 Task: Set the spectrum inversion for digital television and radio to "On".
Action: Mouse moved to (98, 11)
Screenshot: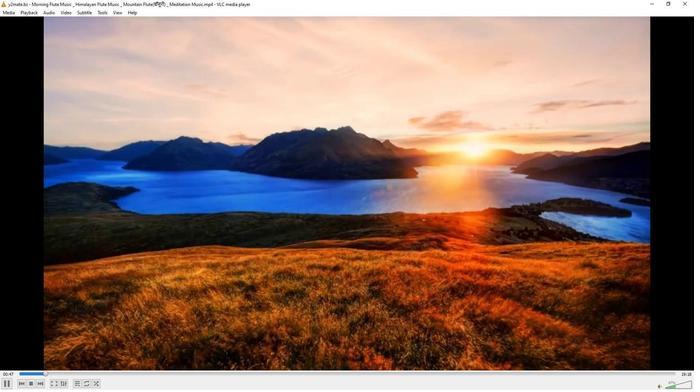 
Action: Mouse pressed left at (98, 11)
Screenshot: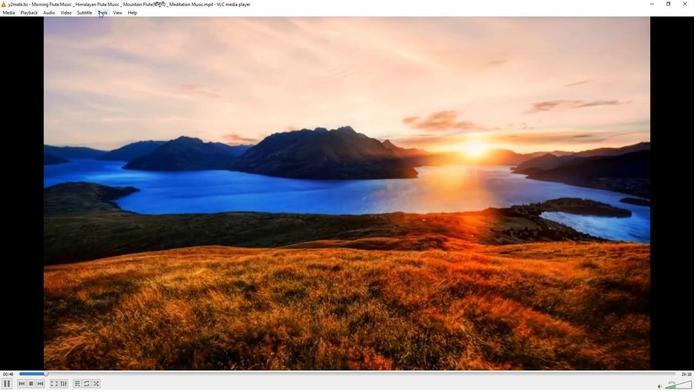 
Action: Mouse moved to (120, 98)
Screenshot: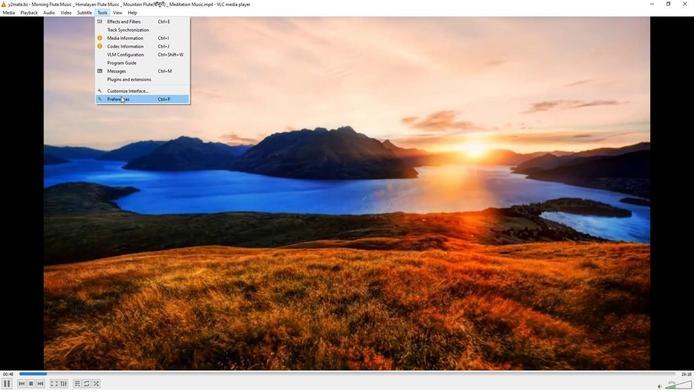 
Action: Mouse pressed left at (120, 98)
Screenshot: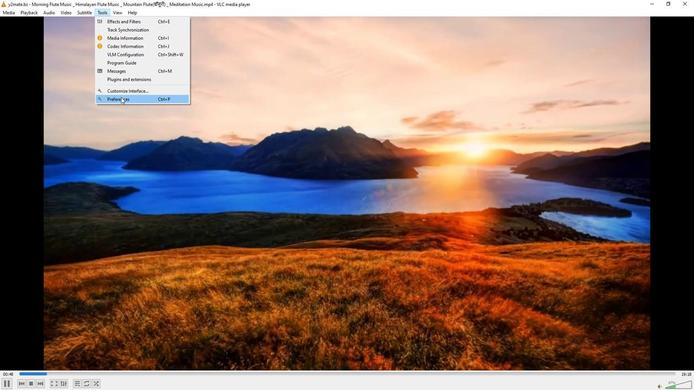 
Action: Mouse moved to (231, 317)
Screenshot: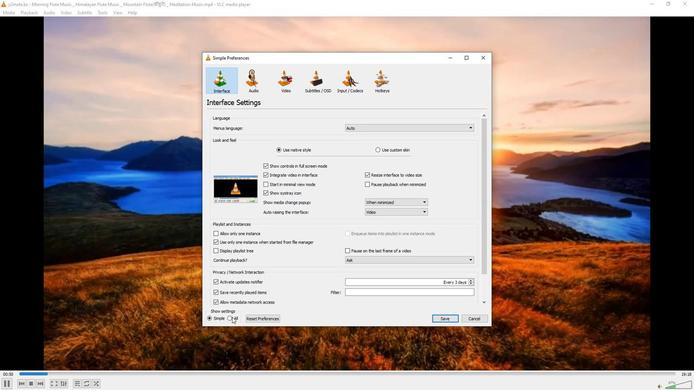 
Action: Mouse pressed left at (231, 317)
Screenshot: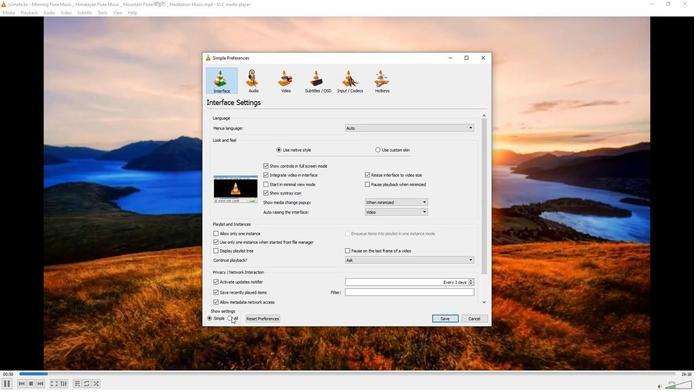
Action: Mouse moved to (217, 196)
Screenshot: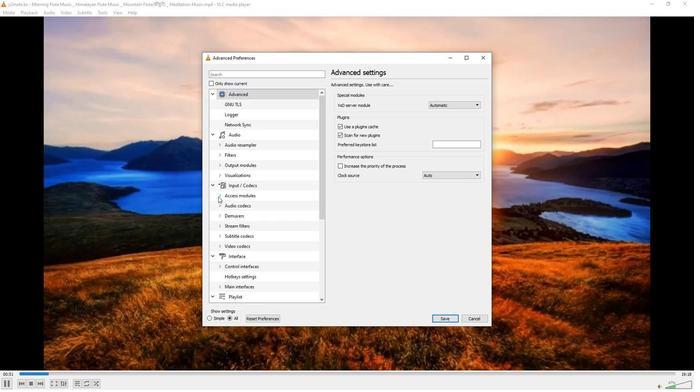 
Action: Mouse pressed left at (217, 196)
Screenshot: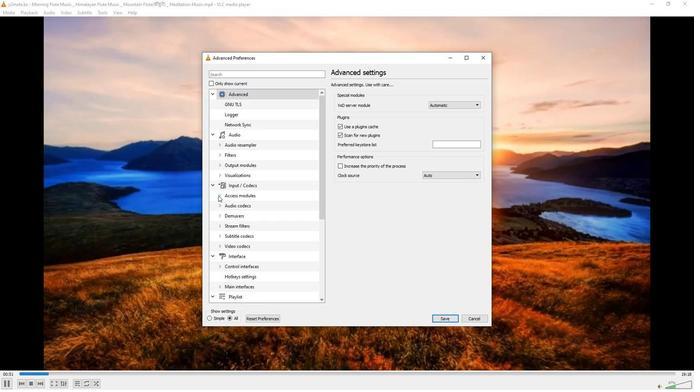 
Action: Mouse moved to (240, 255)
Screenshot: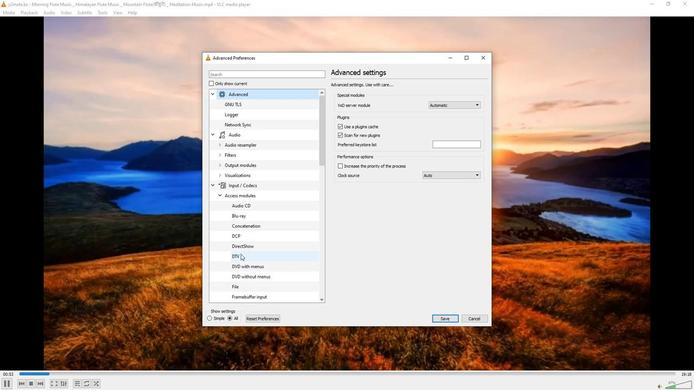 
Action: Mouse pressed left at (240, 255)
Screenshot: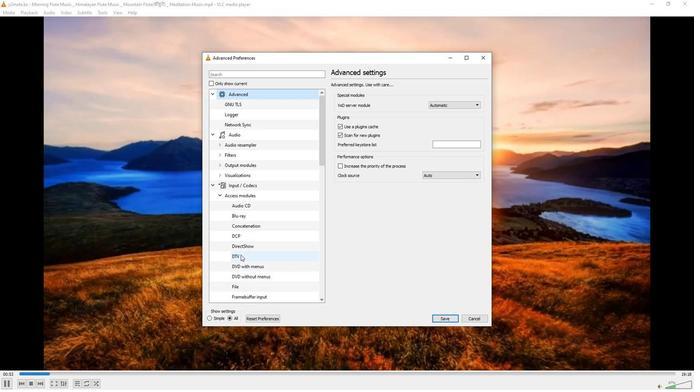 
Action: Mouse moved to (462, 126)
Screenshot: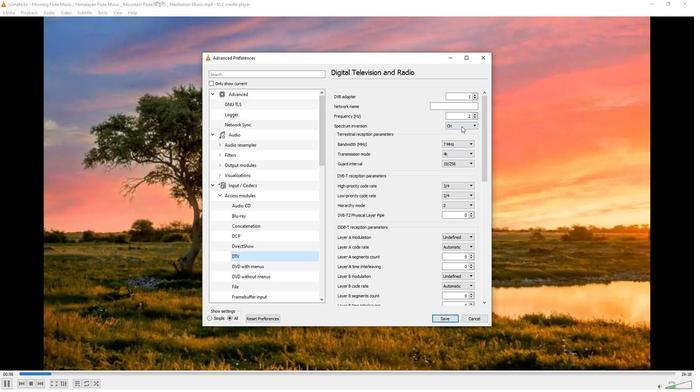 
Action: Mouse pressed left at (462, 126)
Screenshot: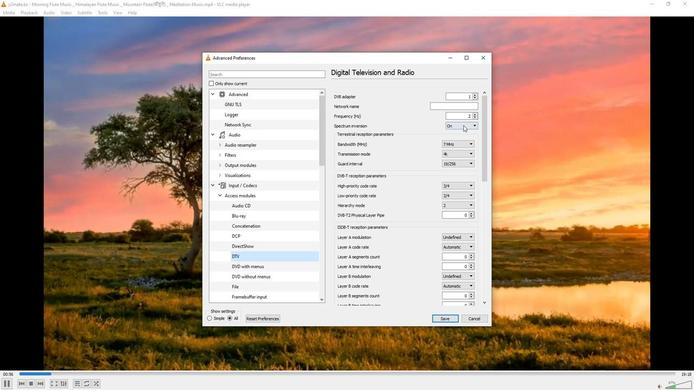 
Action: Mouse moved to (458, 141)
Screenshot: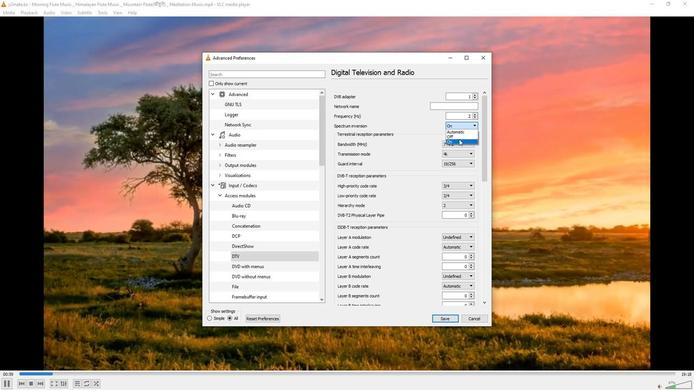 
Action: Mouse pressed left at (458, 141)
Screenshot: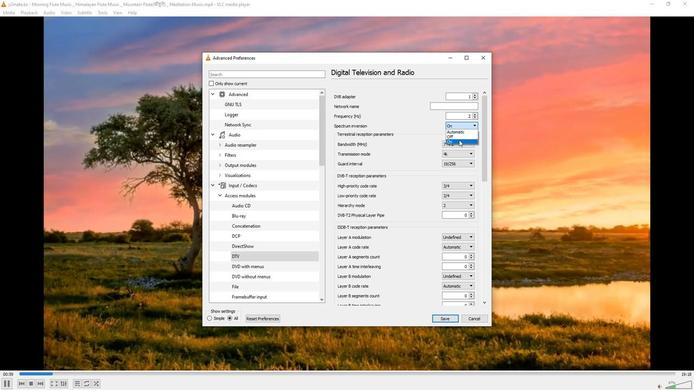 
Action: Mouse moved to (449, 137)
Screenshot: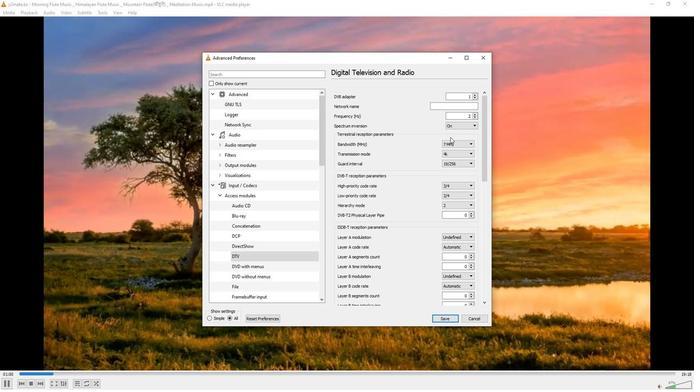 
